 Task: Add the task  Upgrade and migrate company servers to a cloud-based solution to the section API Design Sprint in the project AgileCore and add a Due Date to the respective task as 2023/10/20
Action: Mouse moved to (75, 375)
Screenshot: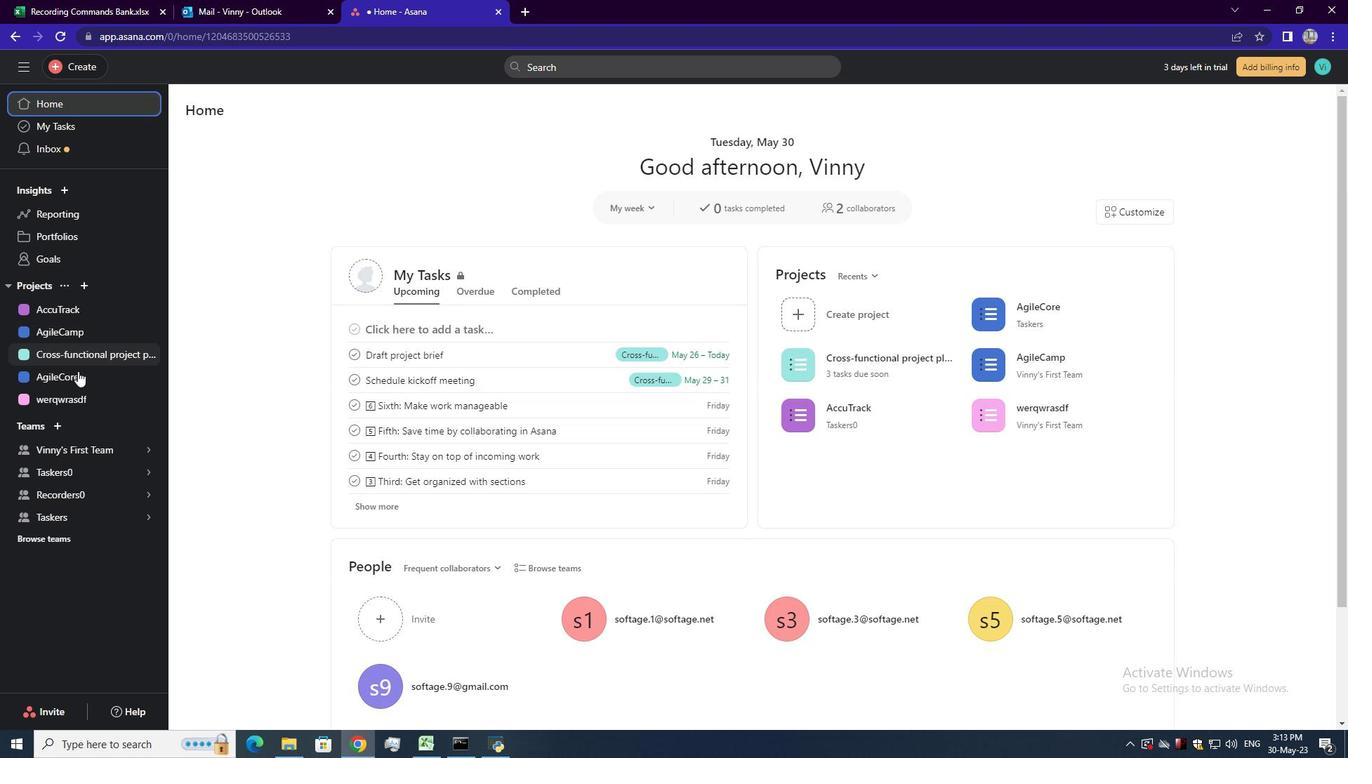 
Action: Mouse pressed left at (75, 375)
Screenshot: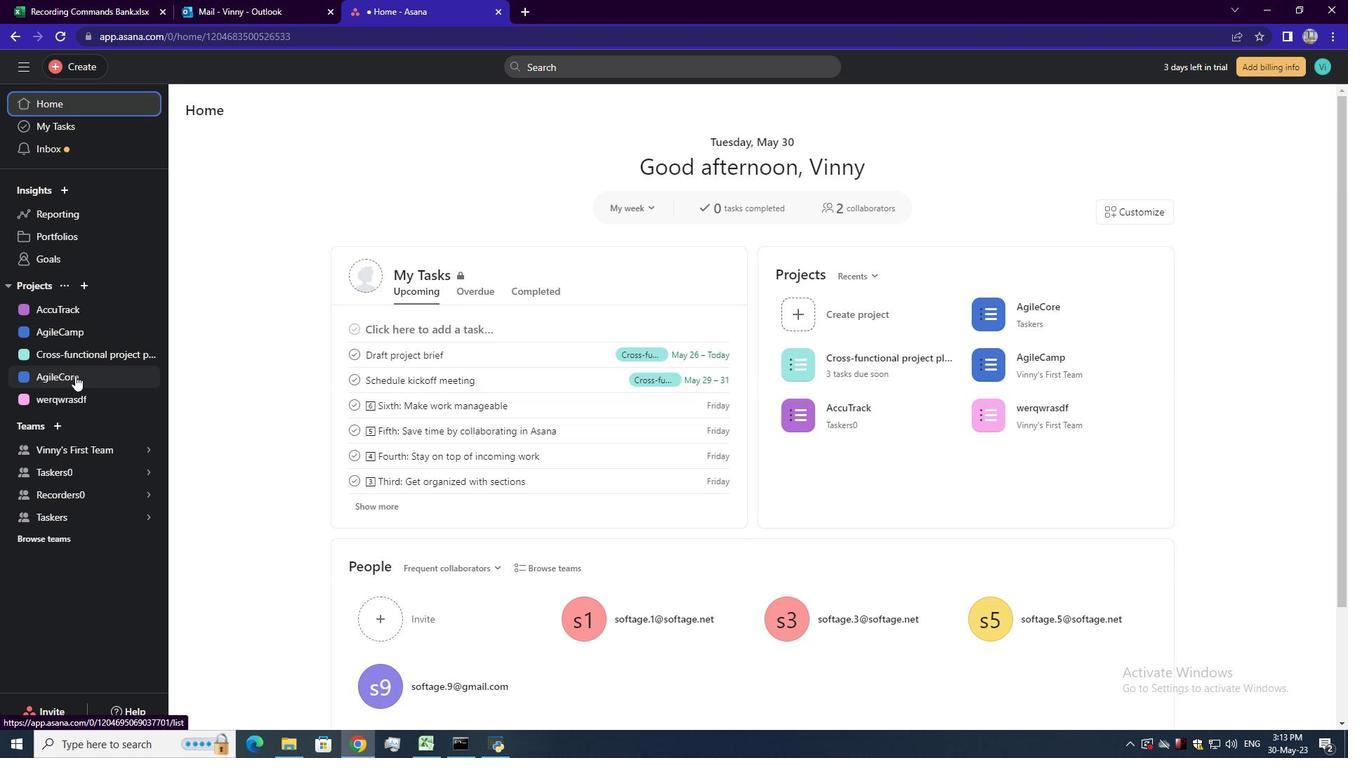 
Action: Mouse moved to (918, 312)
Screenshot: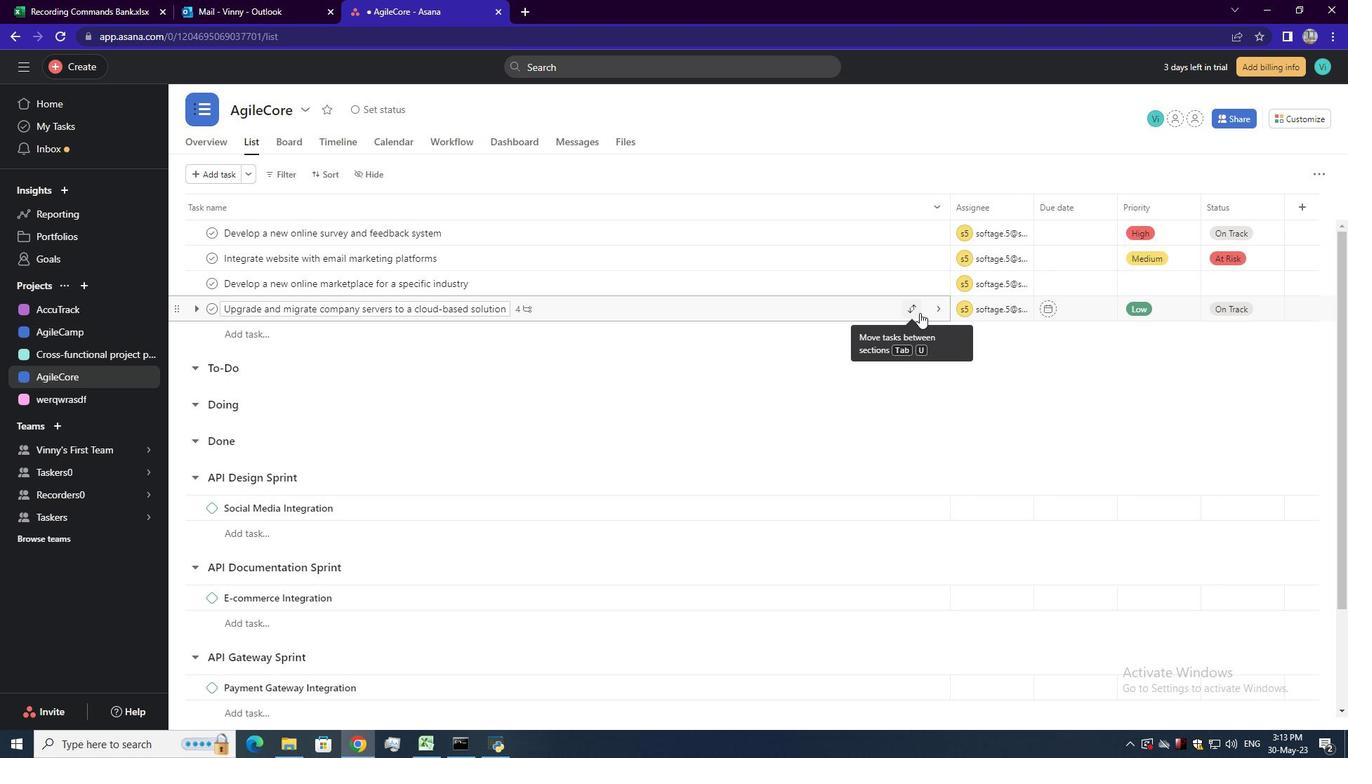 
Action: Mouse pressed left at (918, 312)
Screenshot: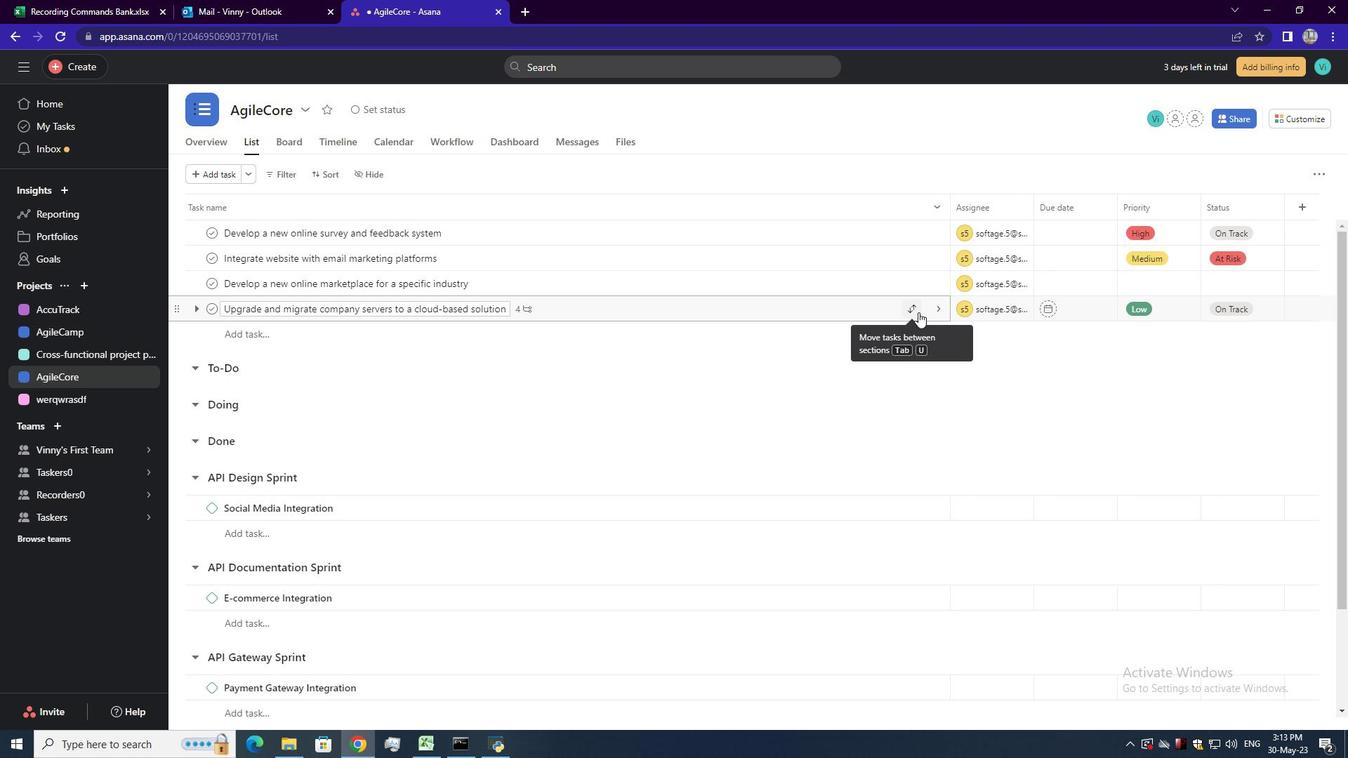 
Action: Mouse moved to (850, 457)
Screenshot: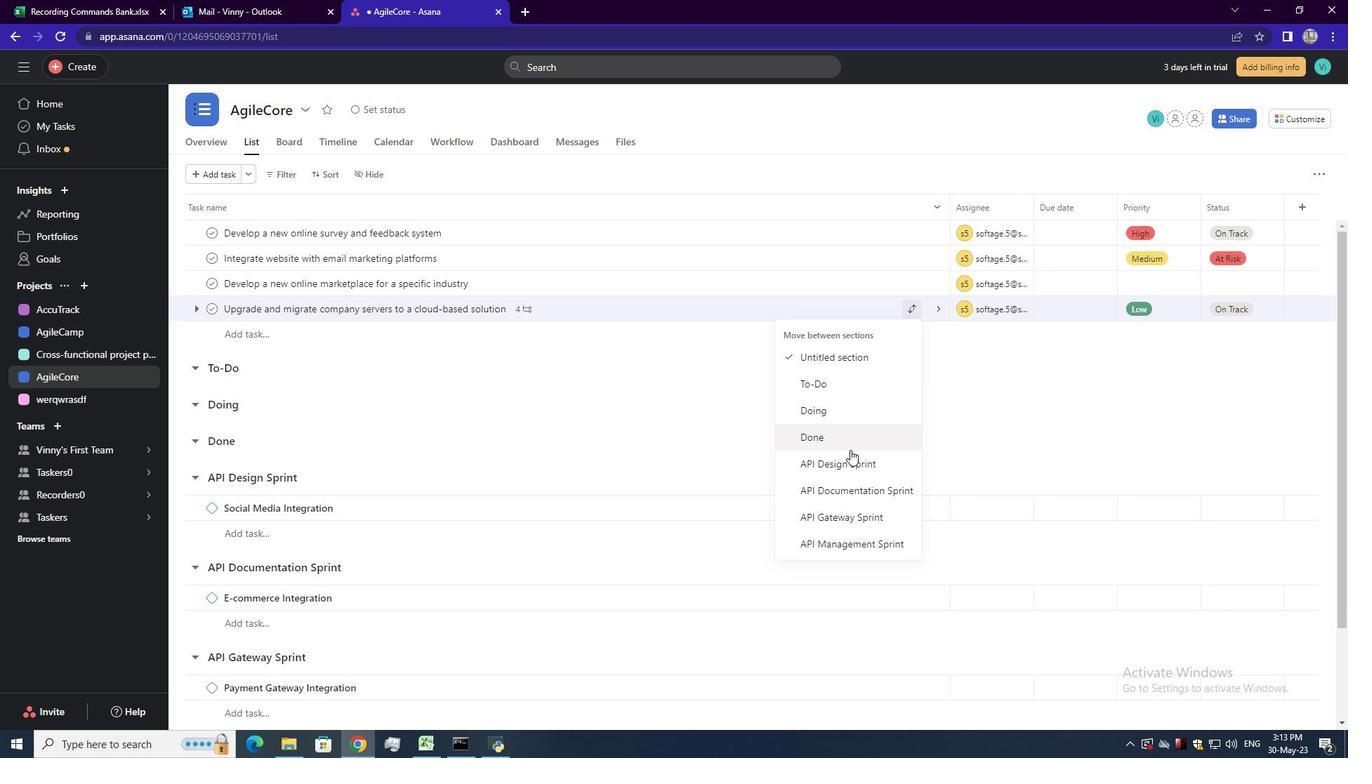 
Action: Mouse pressed left at (850, 457)
Screenshot: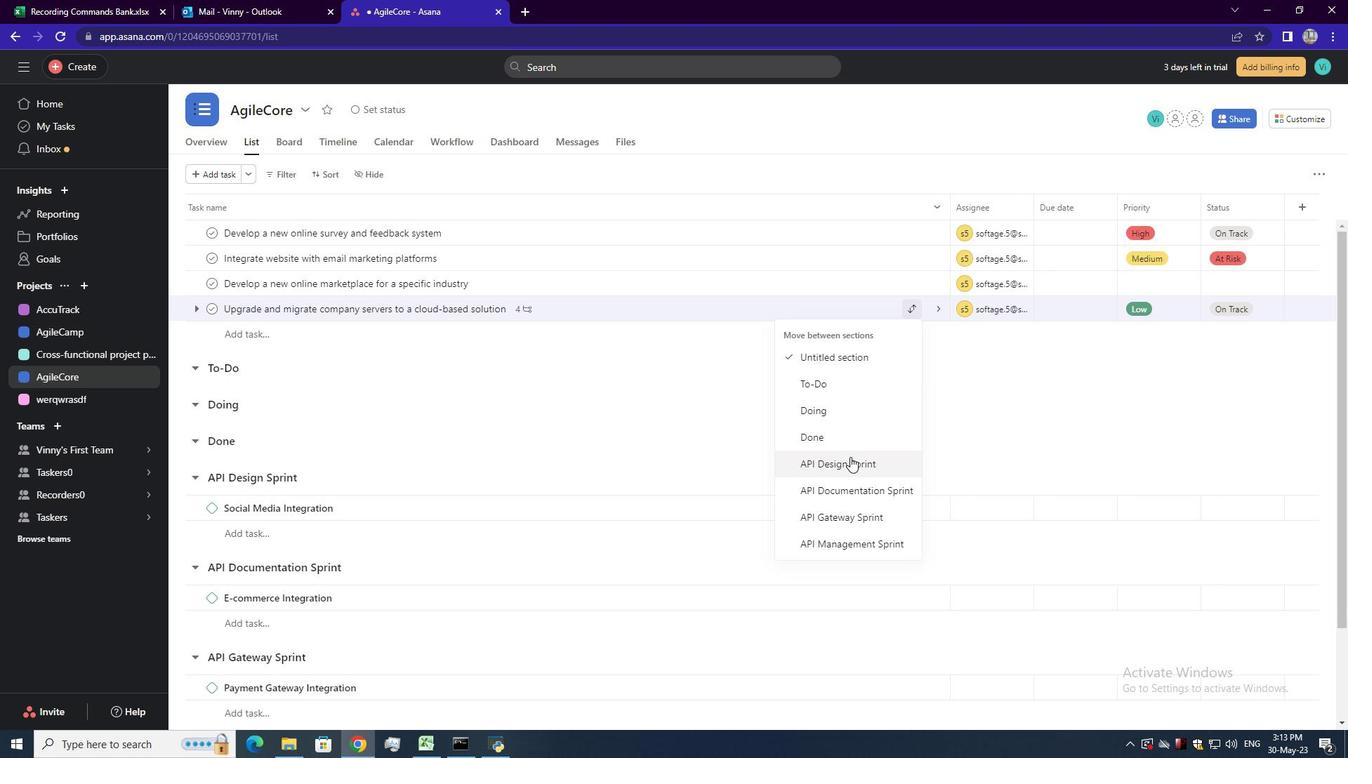 
Action: Mouse moved to (1071, 481)
Screenshot: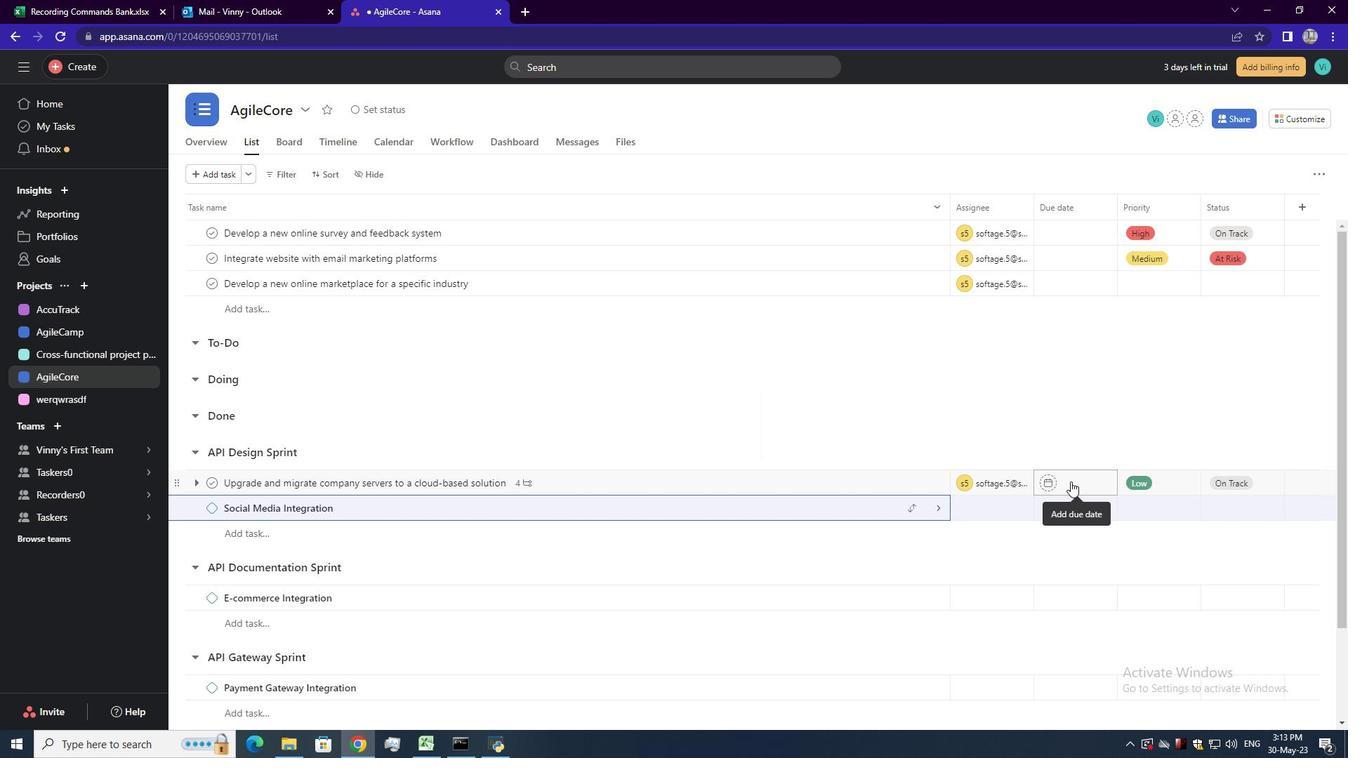 
Action: Mouse pressed left at (1071, 481)
Screenshot: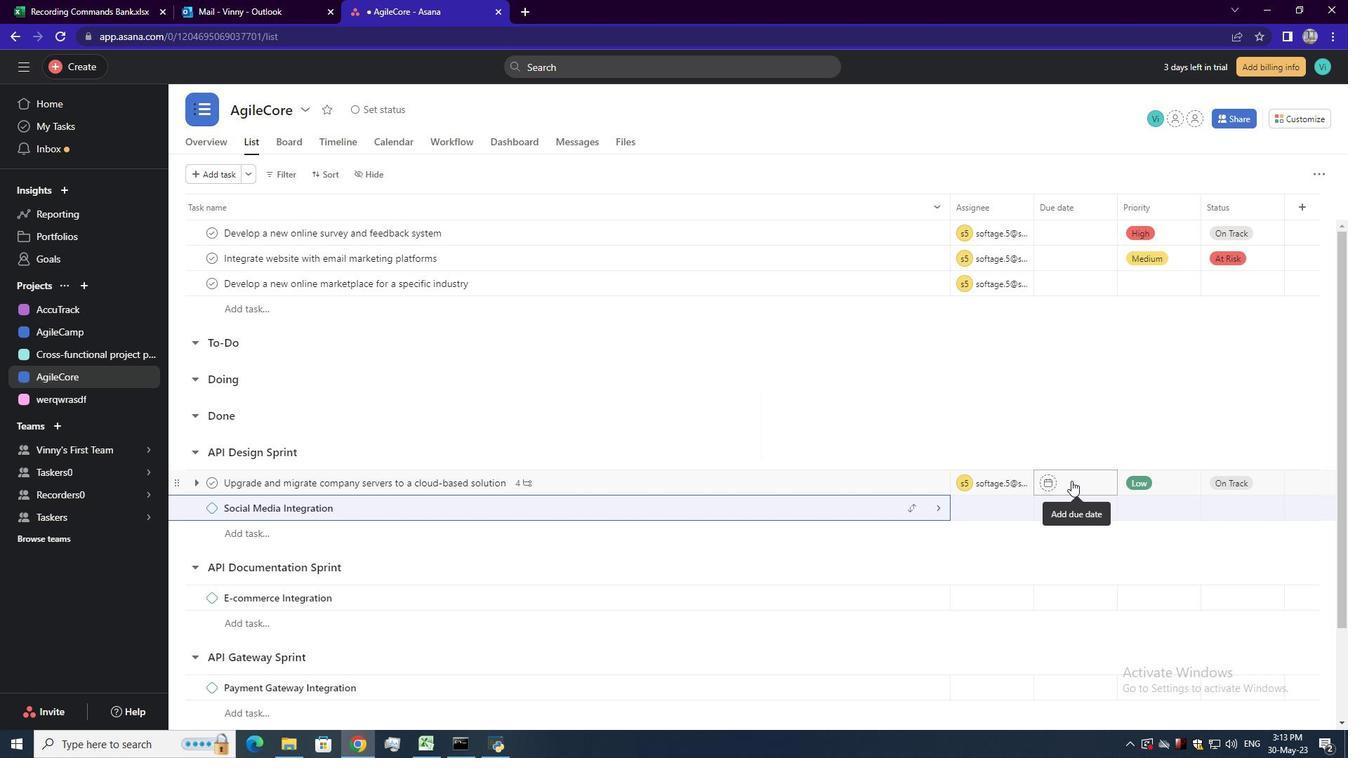 
Action: Mouse moved to (1179, 198)
Screenshot: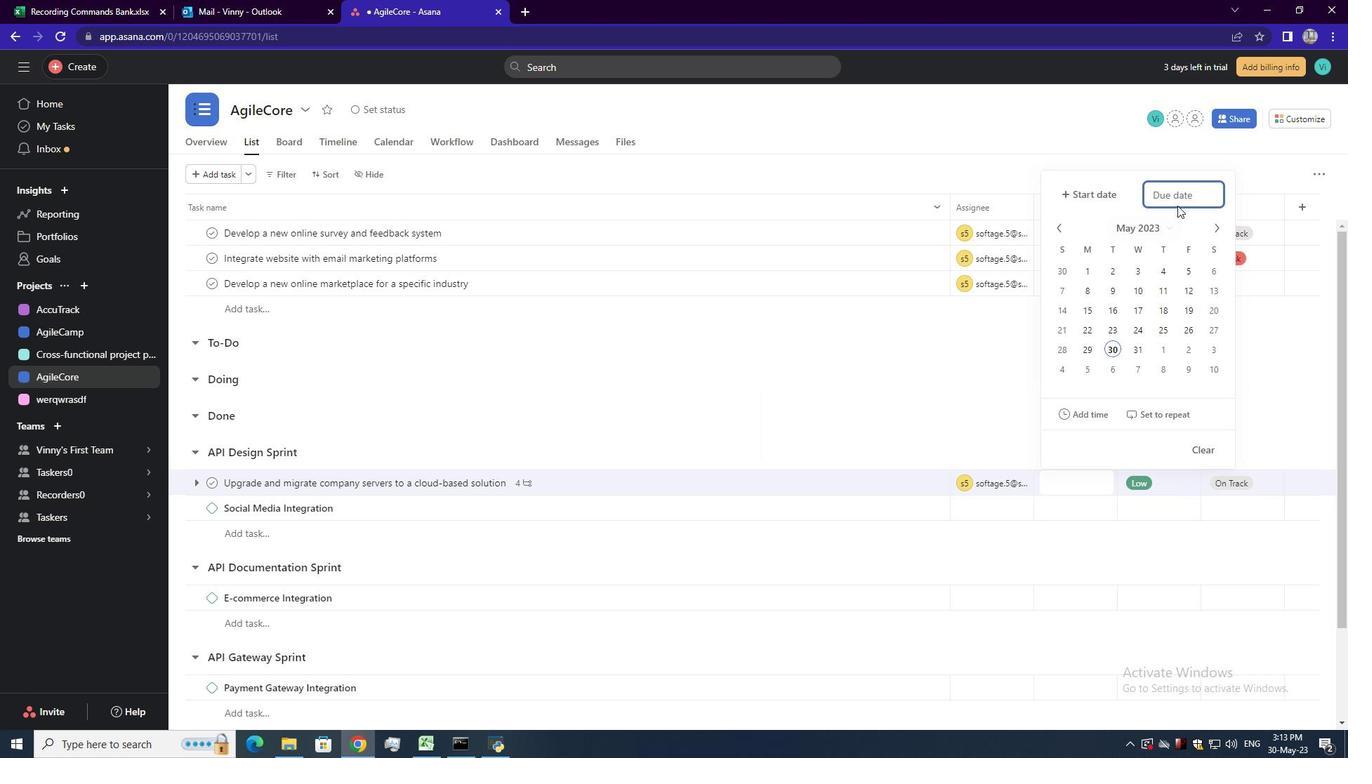 
Action: Mouse pressed left at (1179, 198)
Screenshot: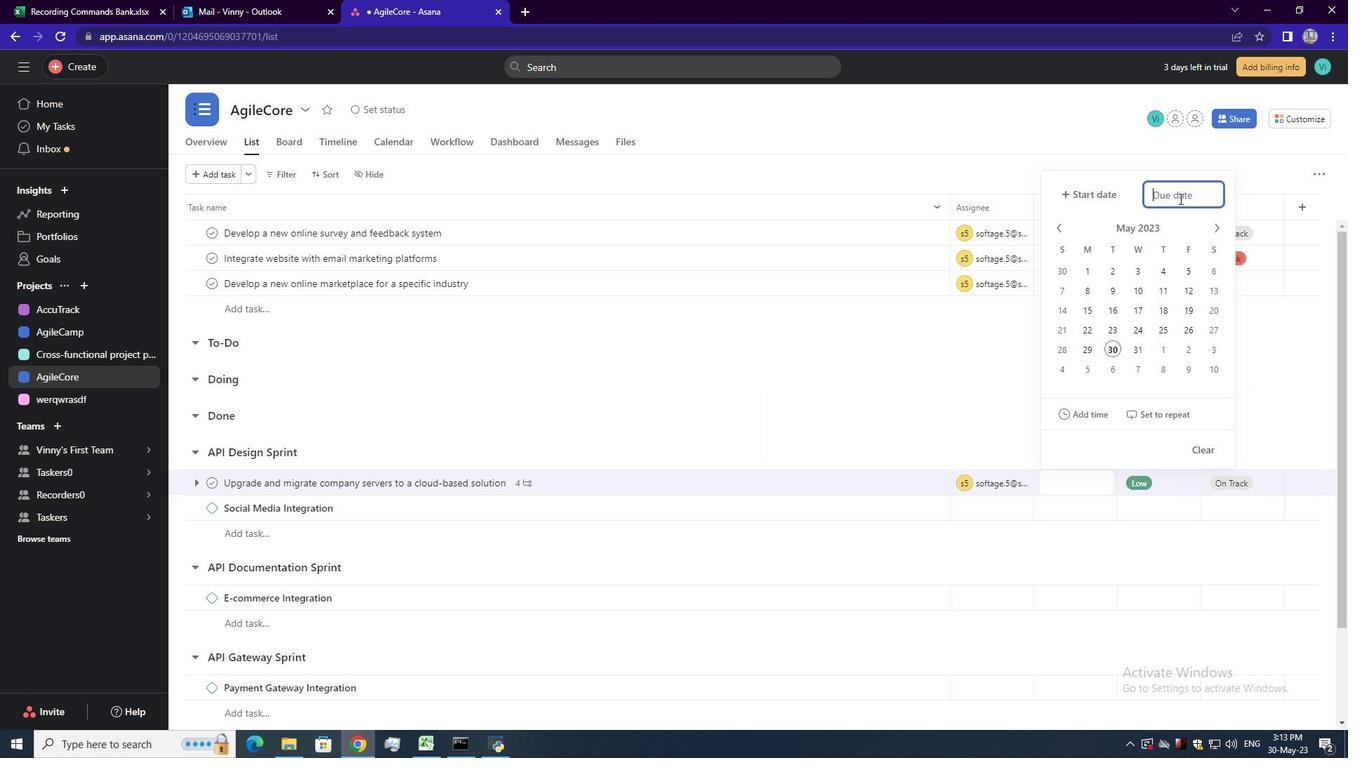
Action: Key pressed 2023/10/20<Key.enter>
Screenshot: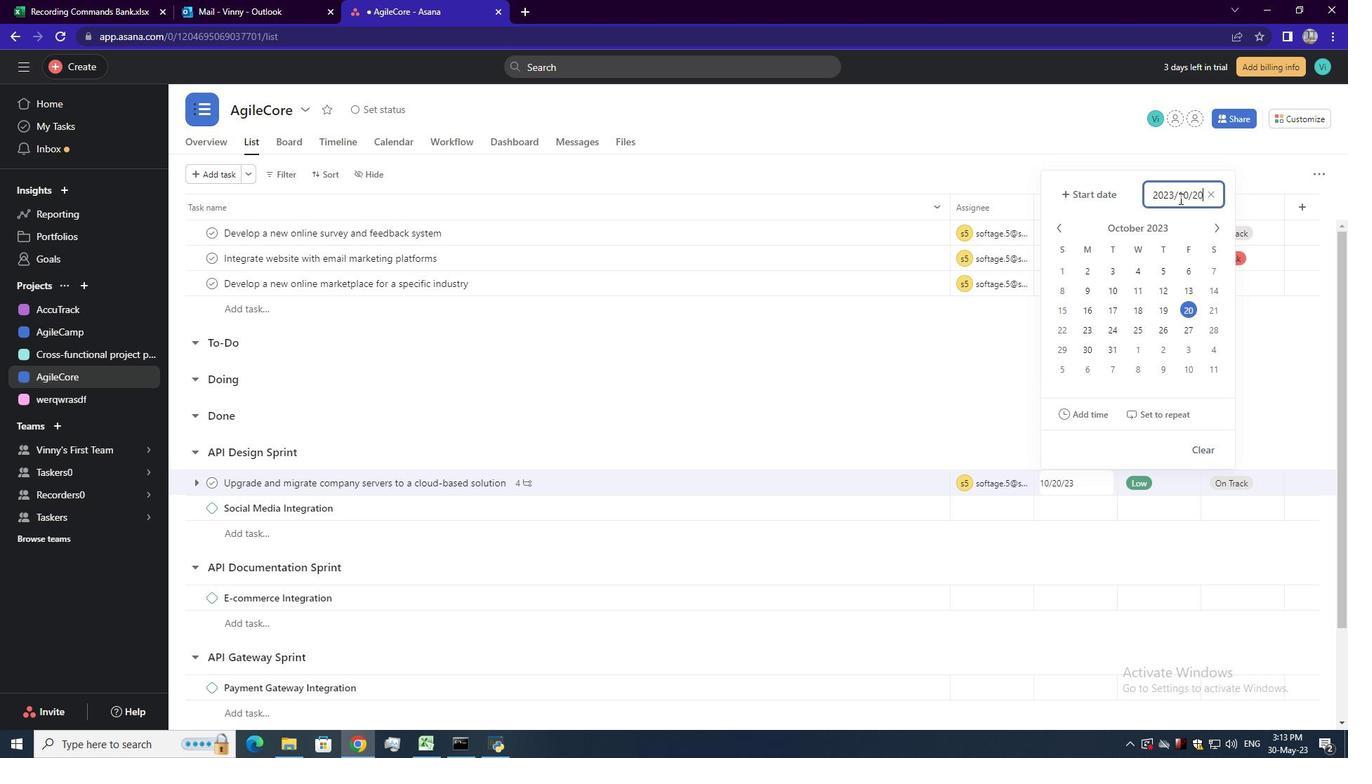 
